 Task: Select the margins with minimum.
Action: Mouse moved to (57, 106)
Screenshot: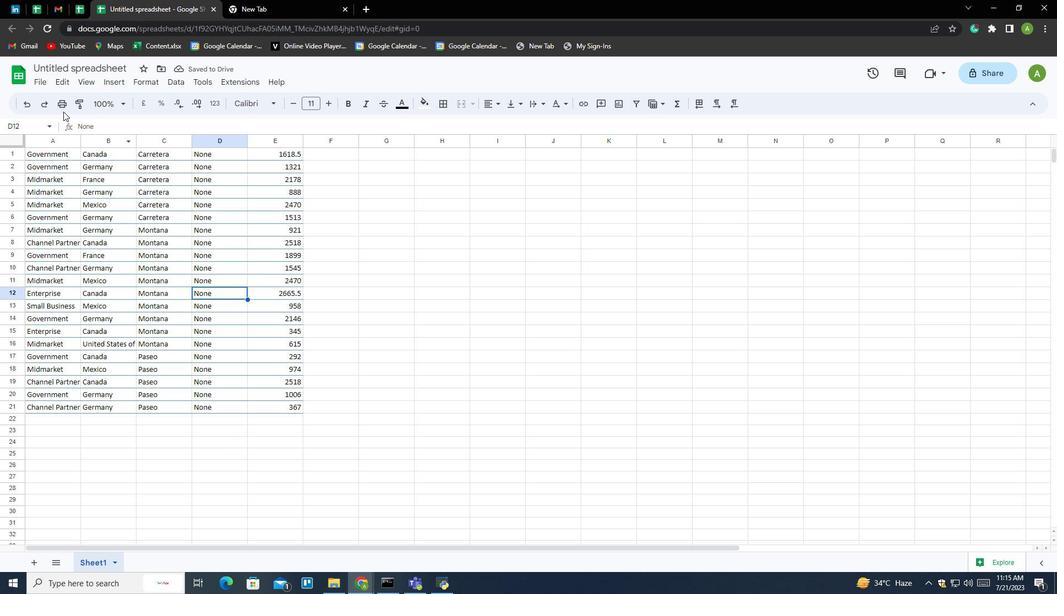 
Action: Mouse pressed left at (57, 106)
Screenshot: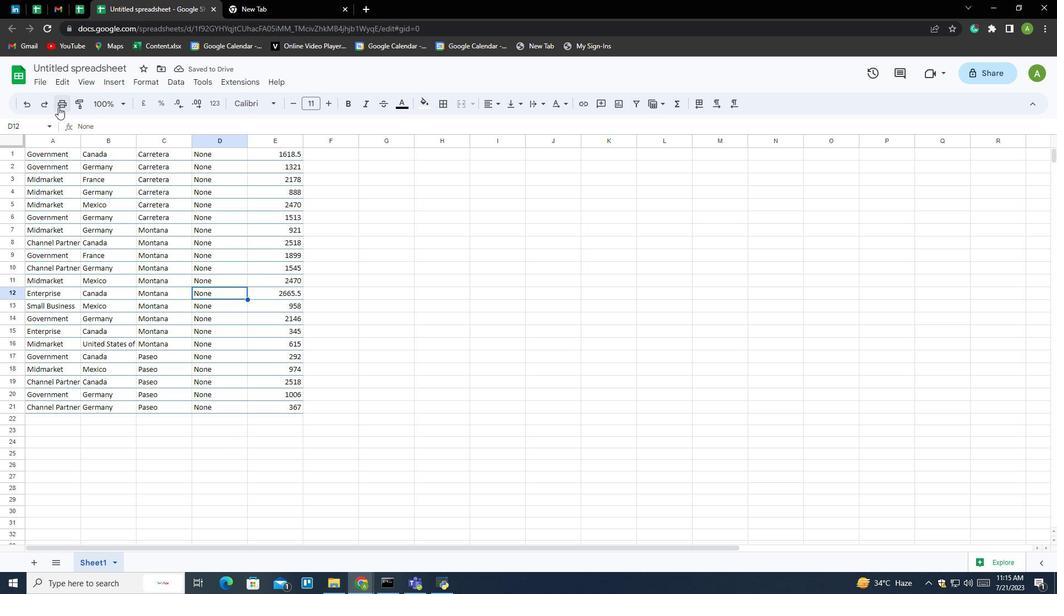 
Action: Mouse moved to (1033, 75)
Screenshot: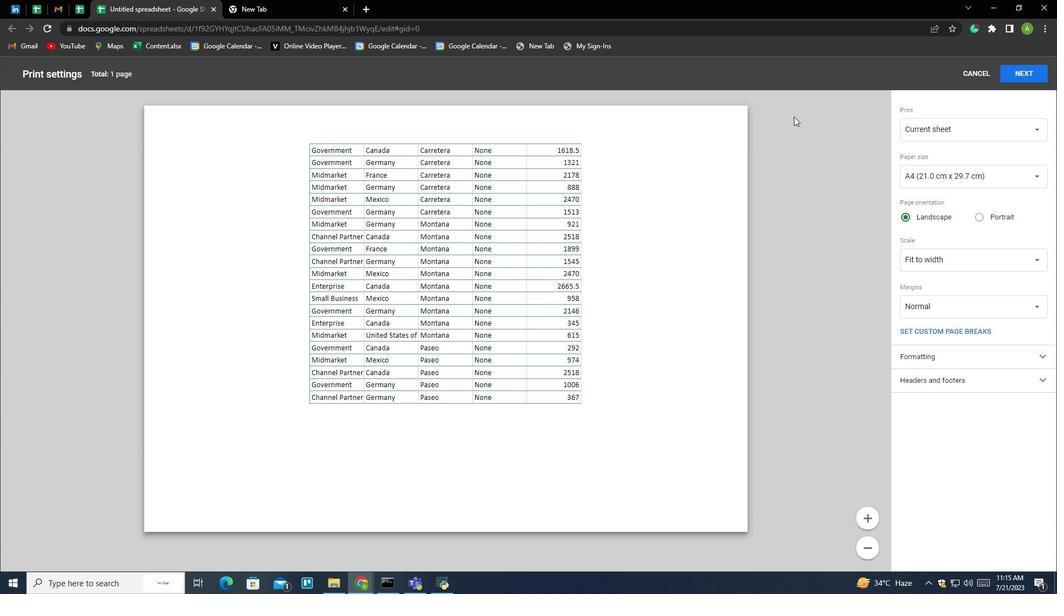 
Action: Mouse pressed left at (1033, 75)
Screenshot: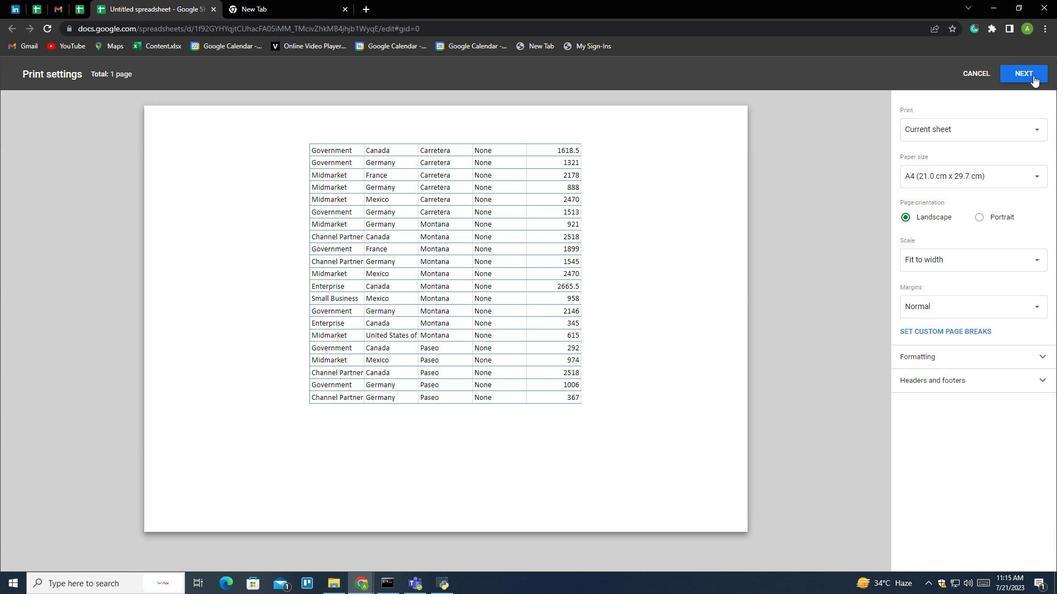 
Action: Mouse moved to (766, 202)
Screenshot: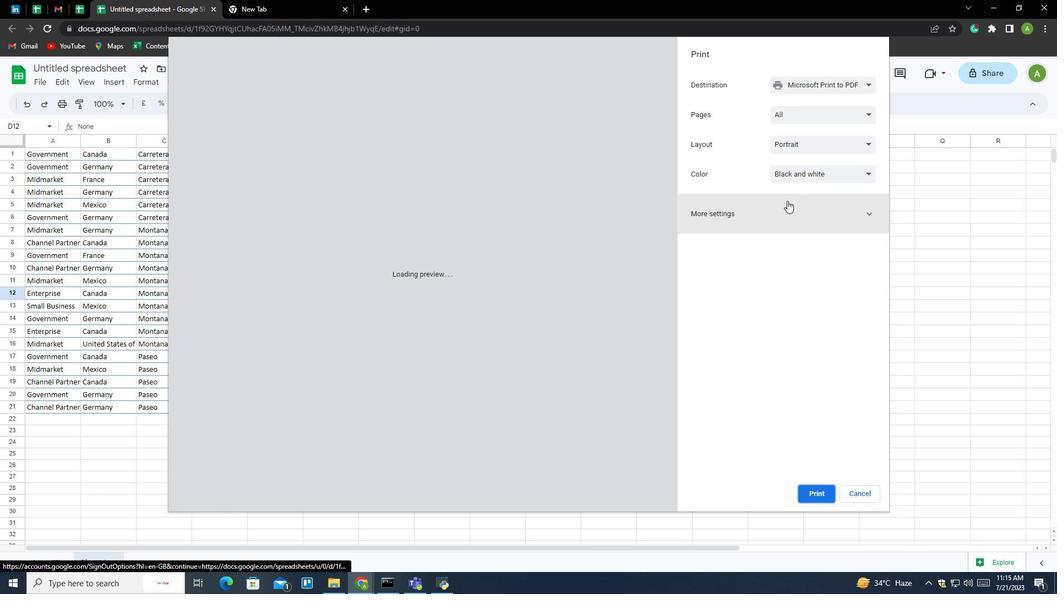 
Action: Mouse pressed left at (766, 202)
Screenshot: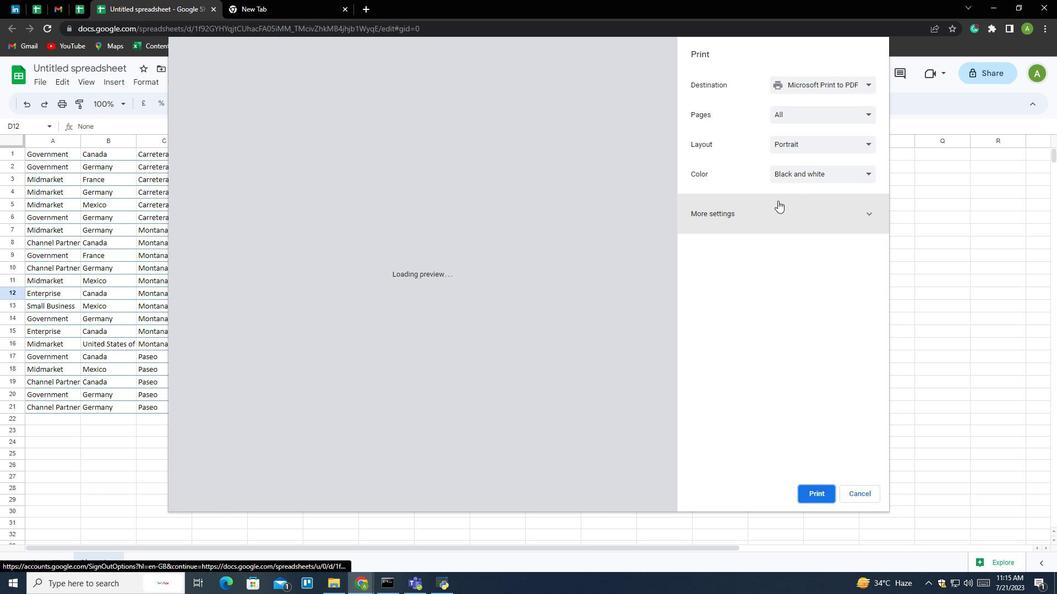 
Action: Mouse moved to (778, 285)
Screenshot: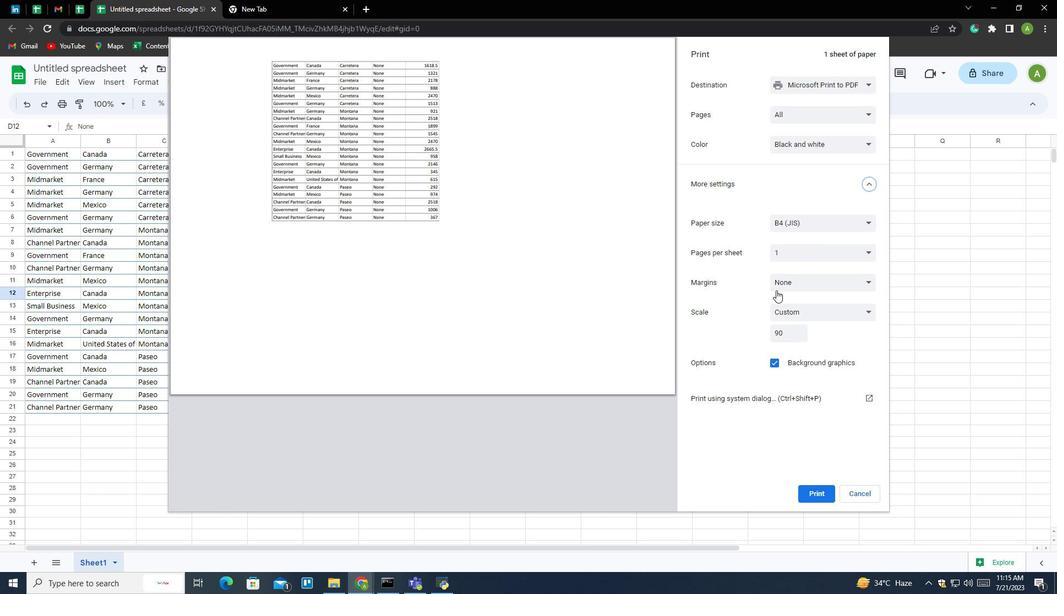 
Action: Mouse pressed left at (778, 285)
Screenshot: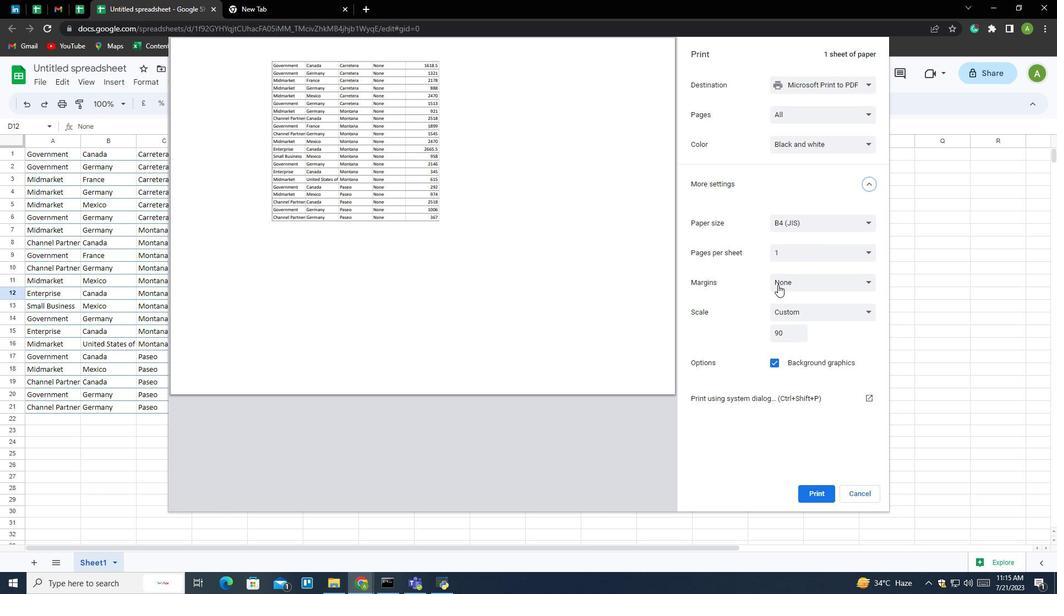 
Action: Mouse moved to (788, 318)
Screenshot: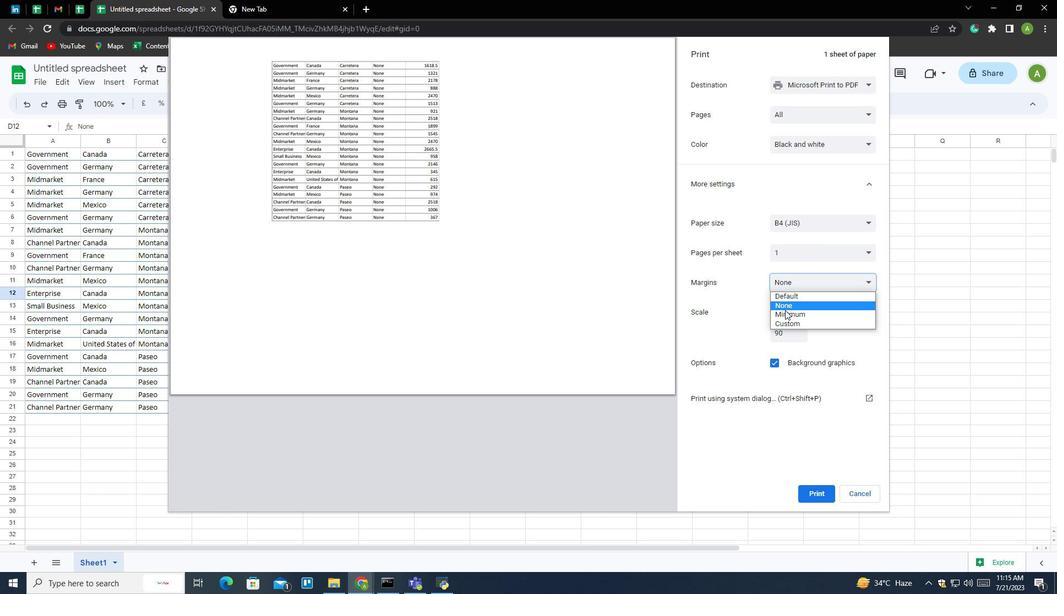 
Action: Mouse pressed left at (788, 318)
Screenshot: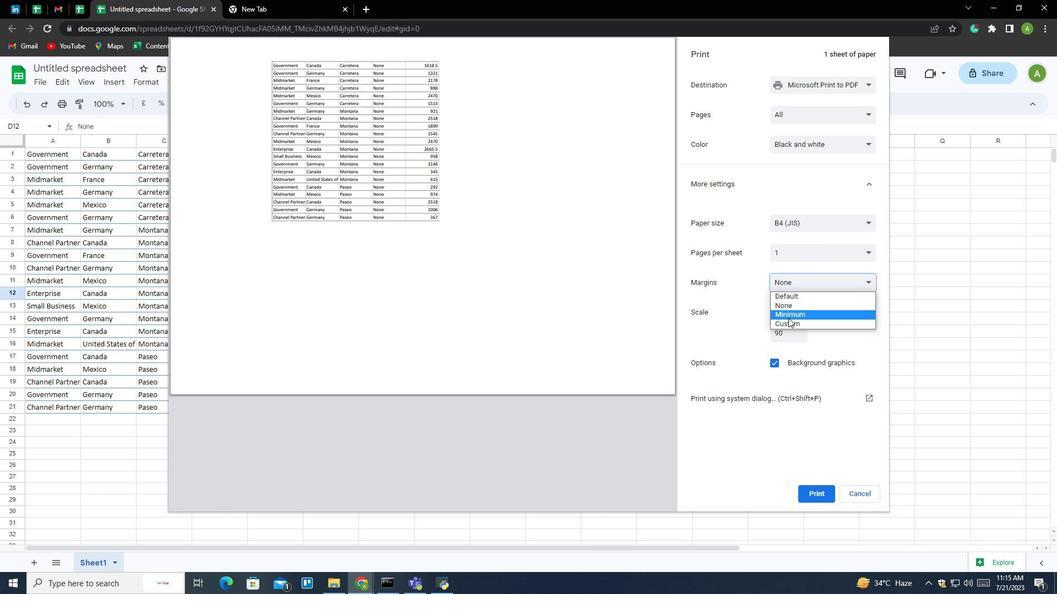 
Action: Mouse moved to (788, 382)
Screenshot: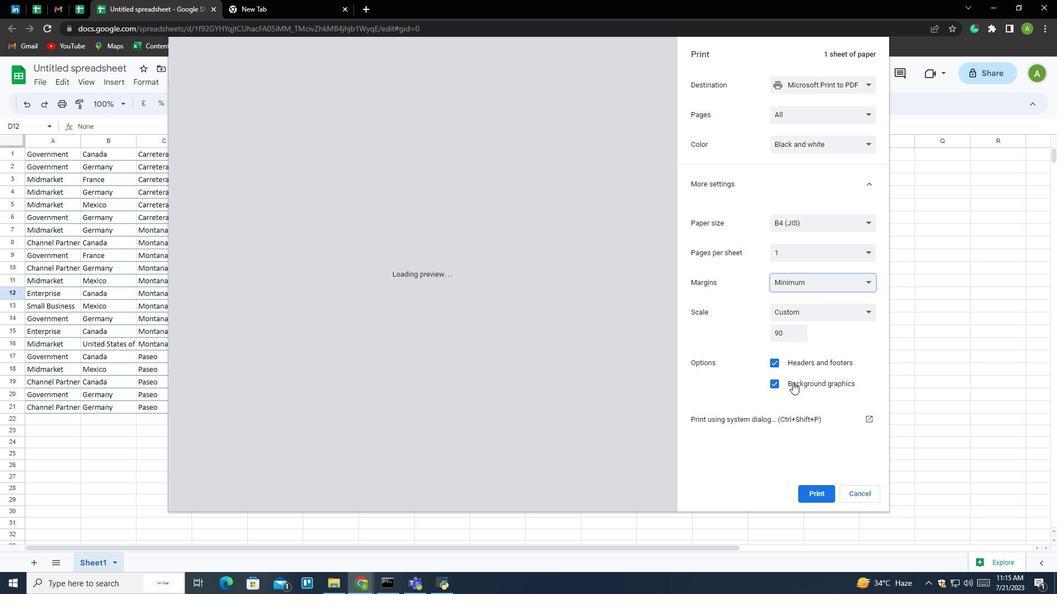 
Action: Key pressed <Key.f10>
Screenshot: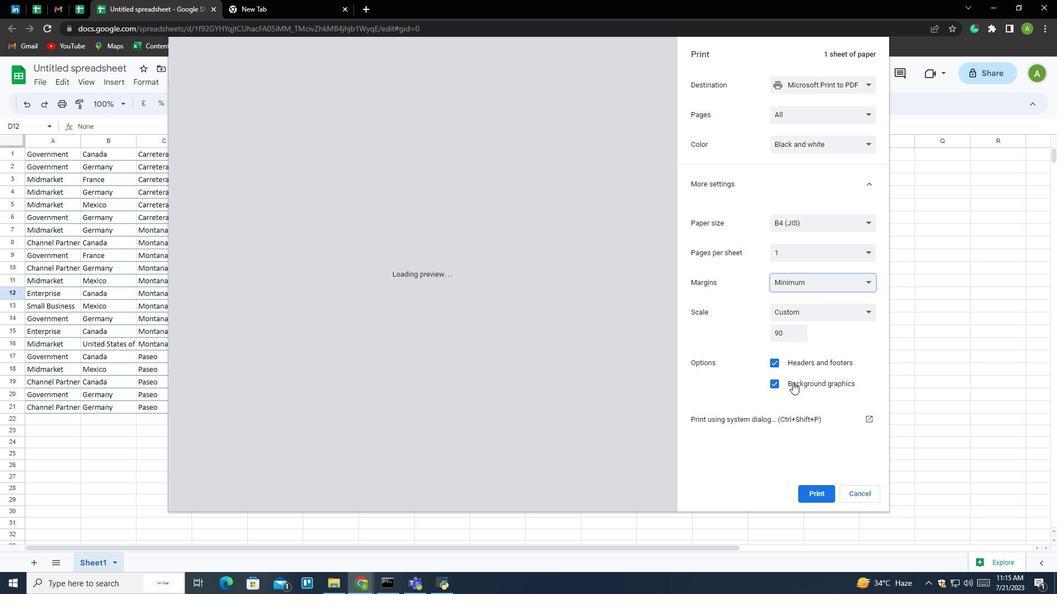 
Action: Mouse moved to (663, 383)
Screenshot: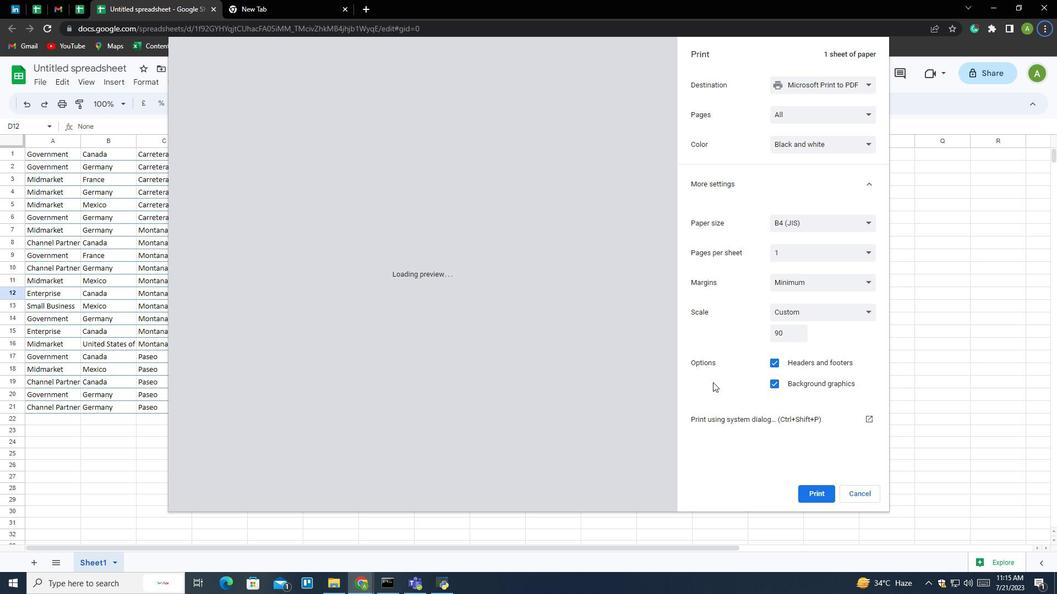 
